 Task: Look for products in the category "Aromatherapy & Essential Oils" from Sprouts only.
Action: Mouse moved to (282, 134)
Screenshot: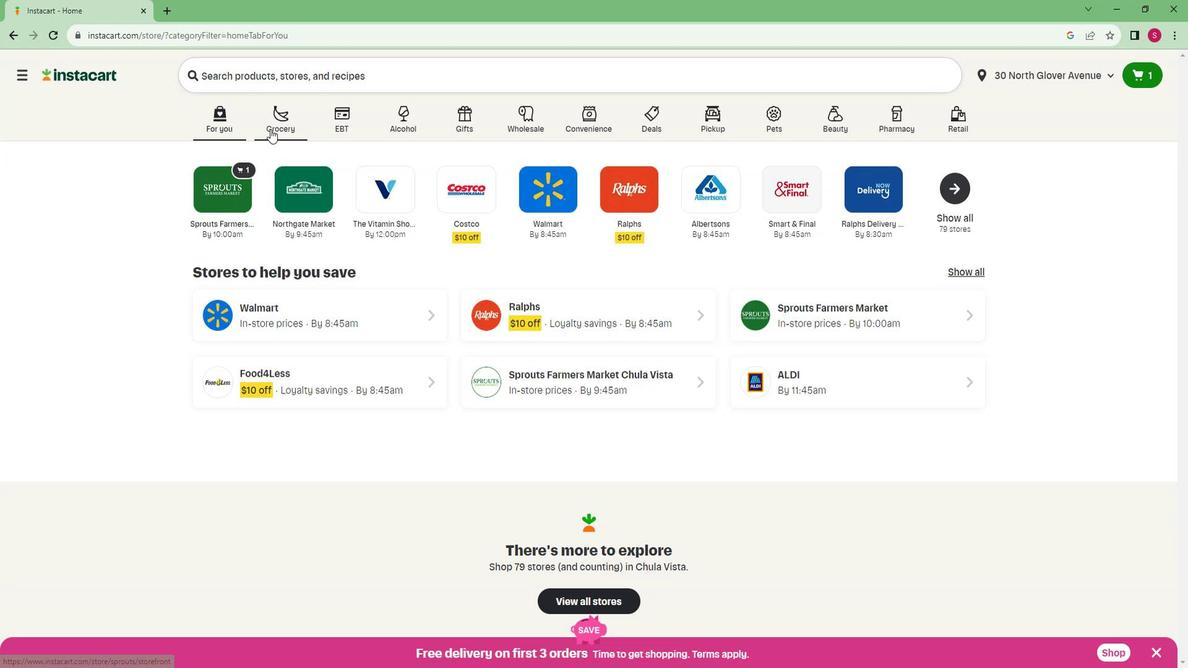
Action: Mouse pressed left at (282, 134)
Screenshot: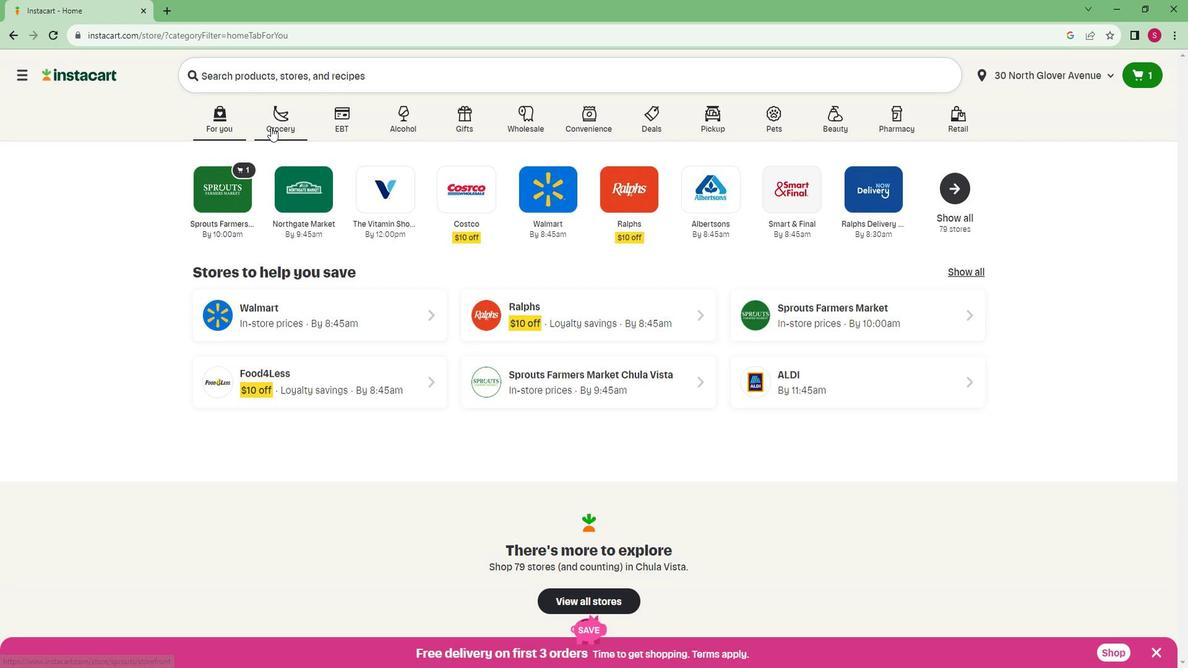 
Action: Mouse moved to (263, 347)
Screenshot: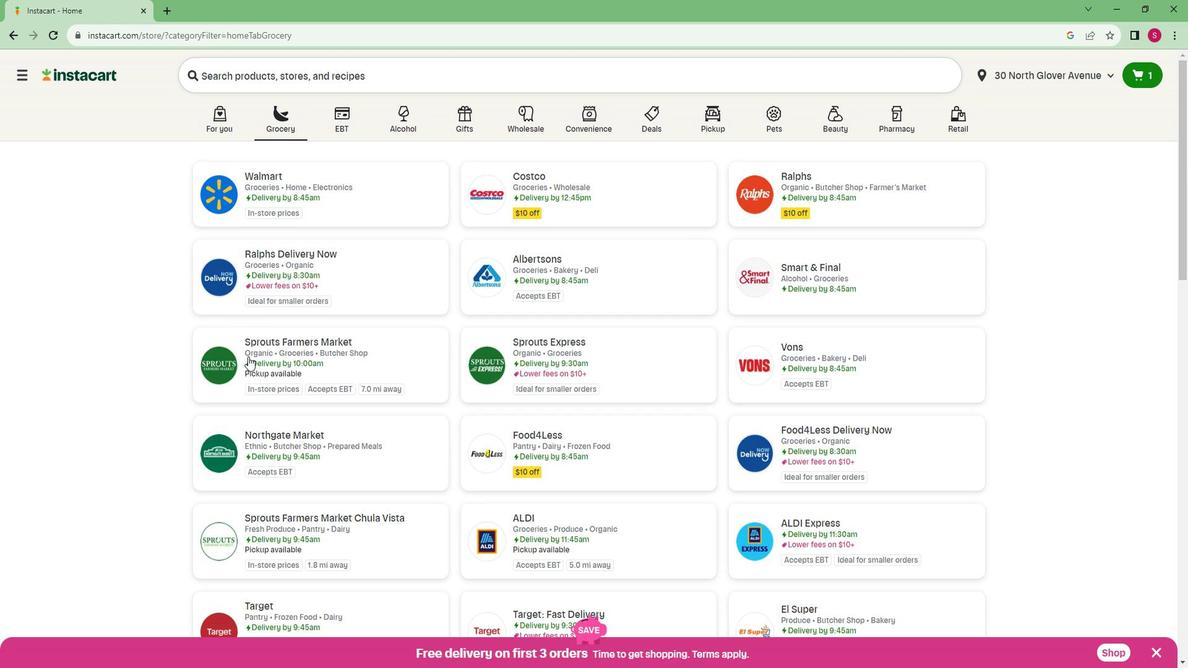 
Action: Mouse pressed left at (263, 347)
Screenshot: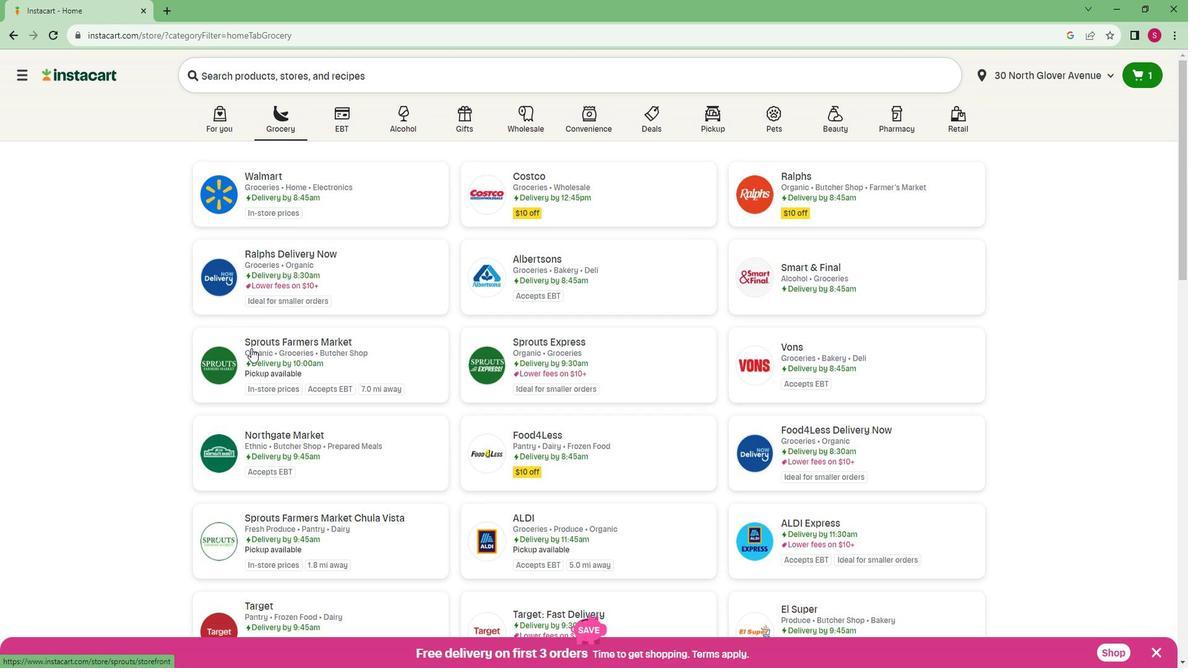 
Action: Mouse moved to (81, 414)
Screenshot: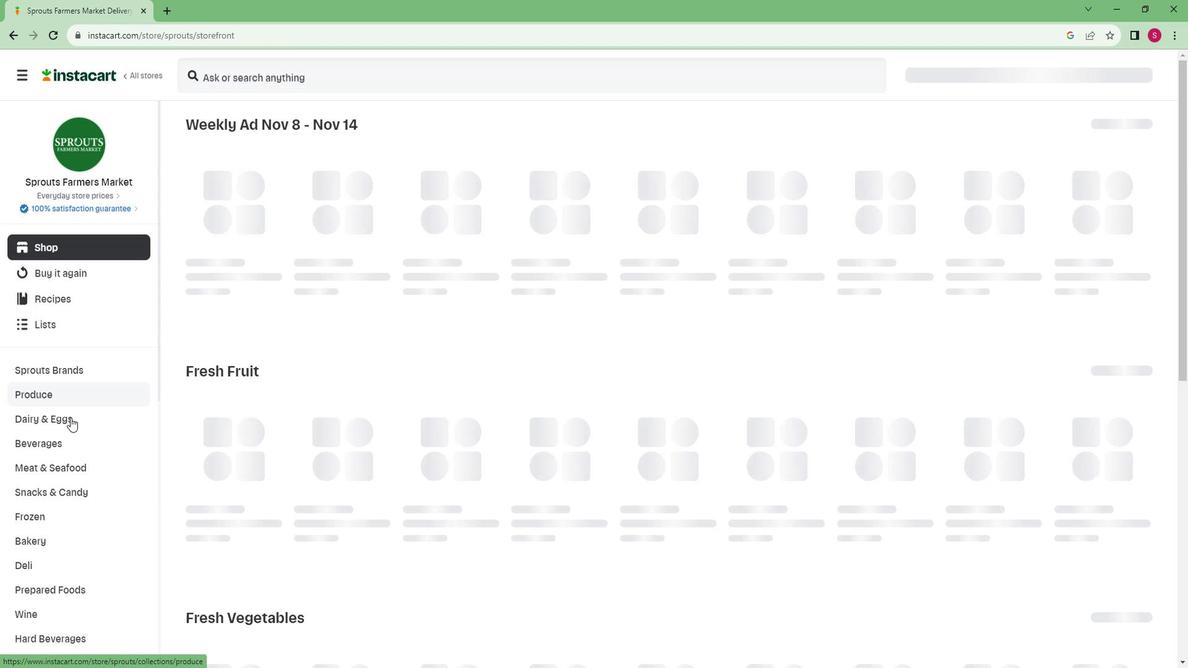 
Action: Mouse scrolled (81, 414) with delta (0, 0)
Screenshot: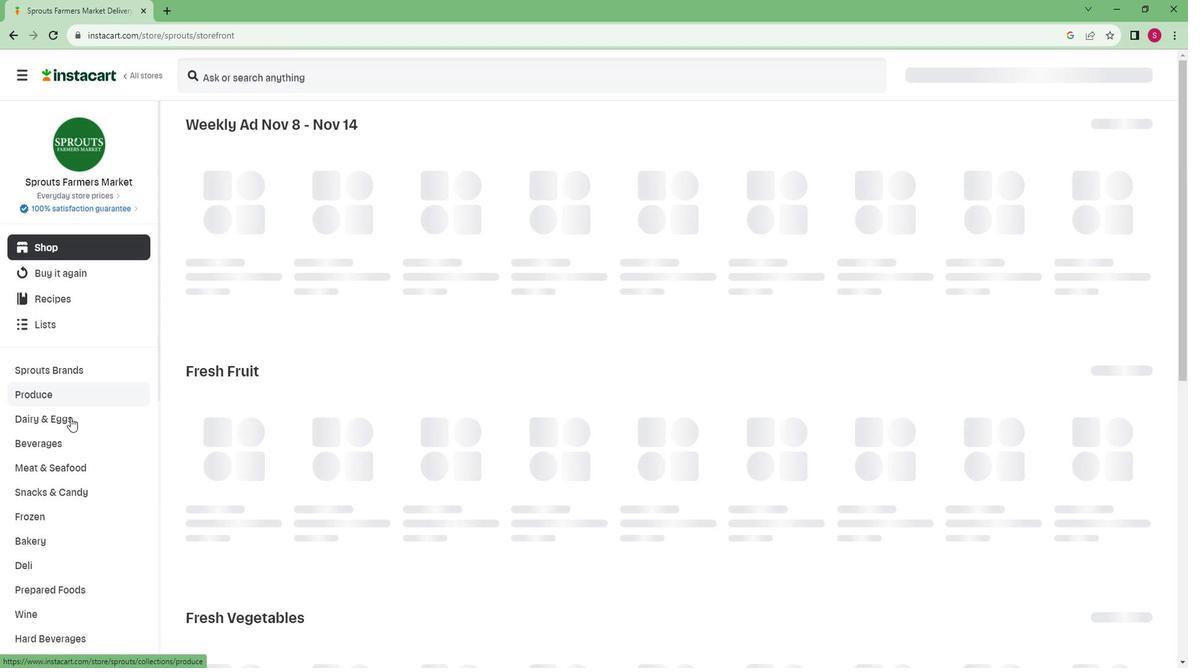
Action: Mouse scrolled (81, 414) with delta (0, 0)
Screenshot: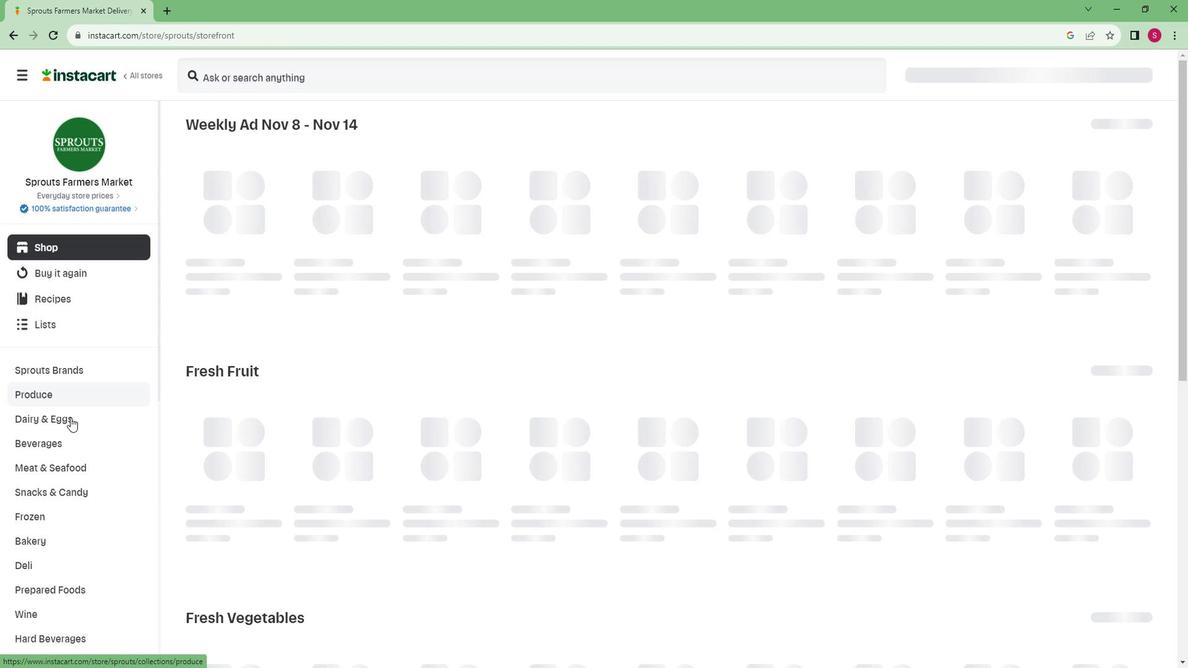 
Action: Mouse scrolled (81, 414) with delta (0, 0)
Screenshot: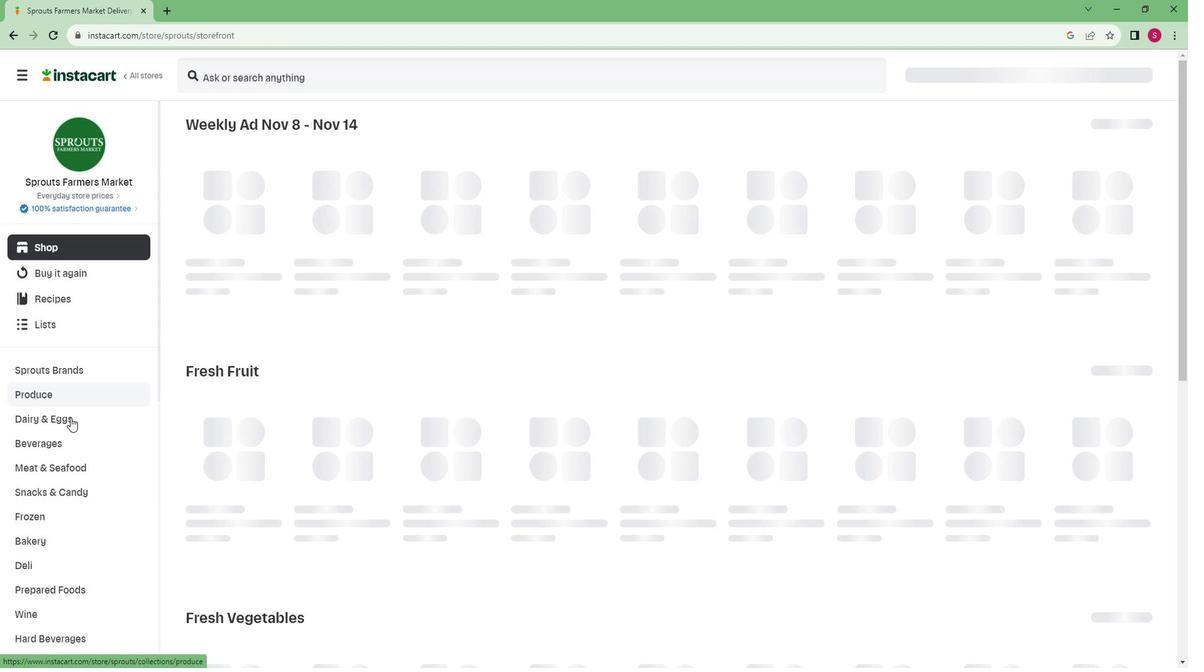 
Action: Mouse scrolled (81, 414) with delta (0, 0)
Screenshot: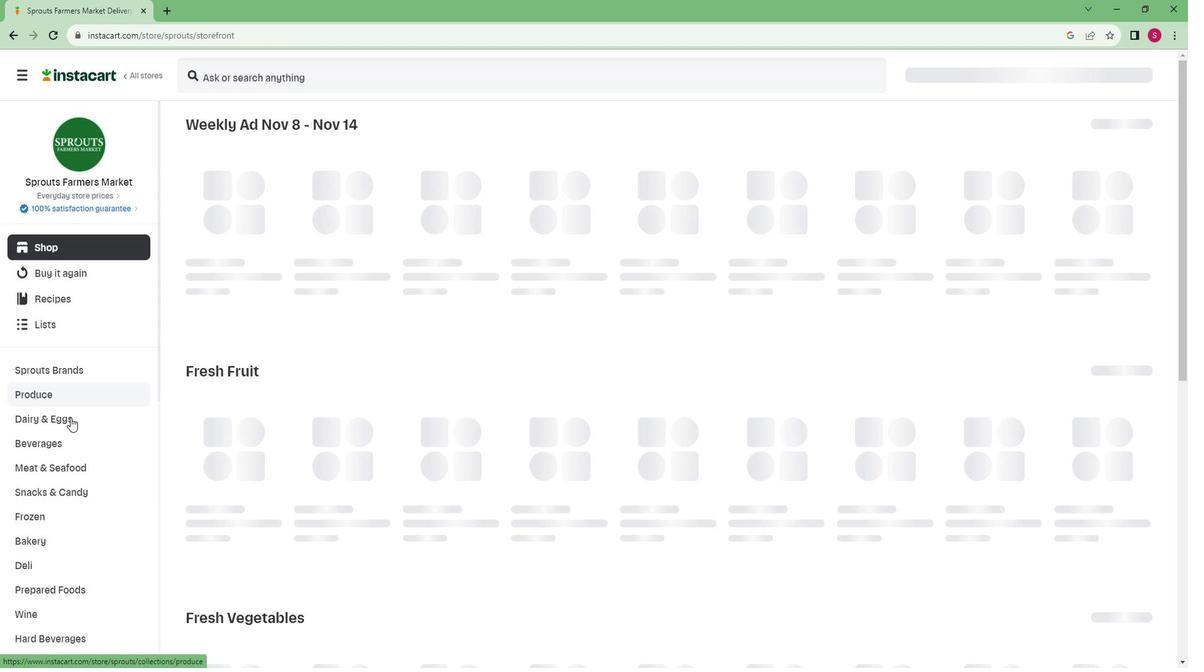 
Action: Mouse moved to (81, 414)
Screenshot: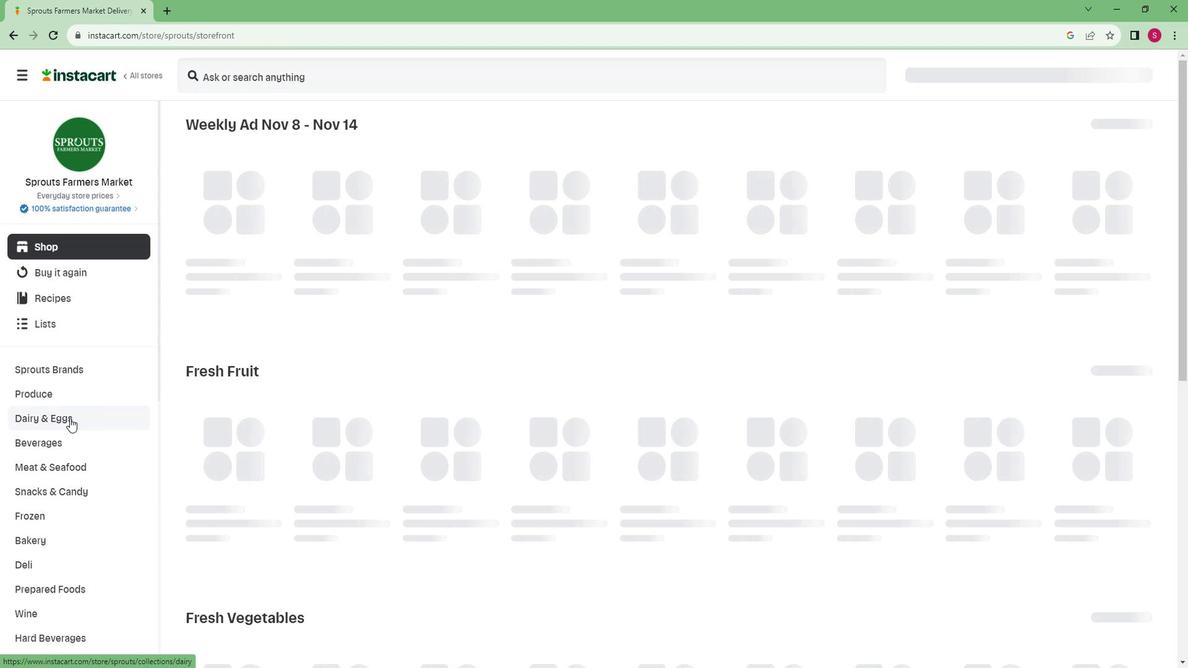 
Action: Mouse scrolled (81, 414) with delta (0, 0)
Screenshot: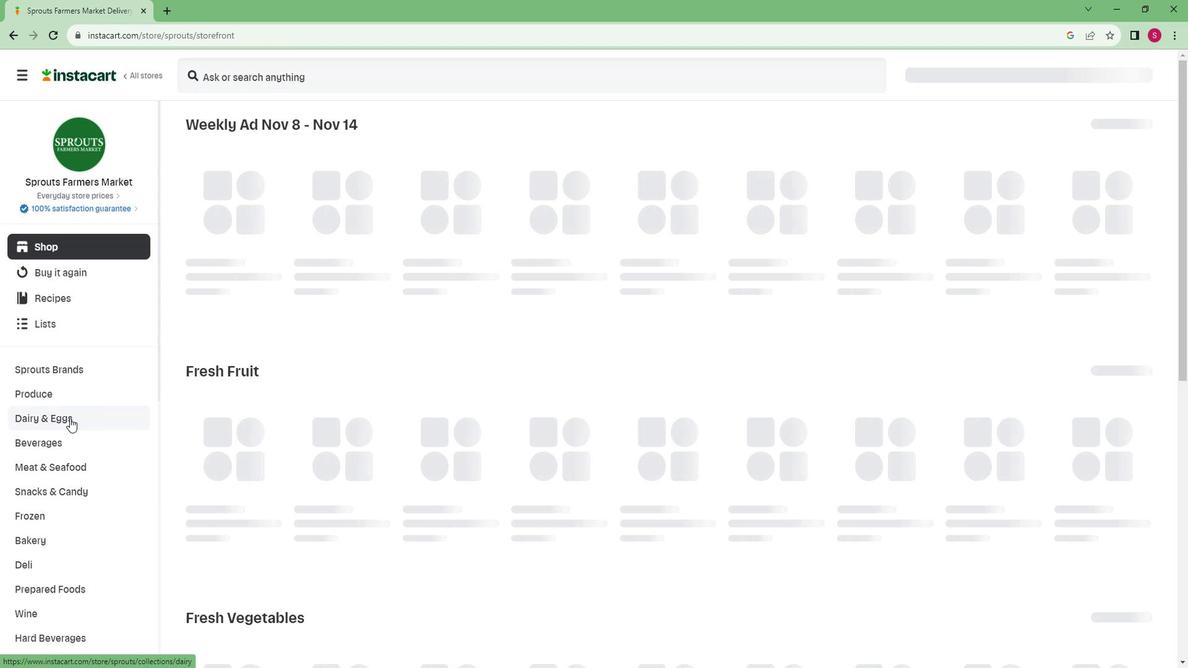 
Action: Mouse moved to (60, 598)
Screenshot: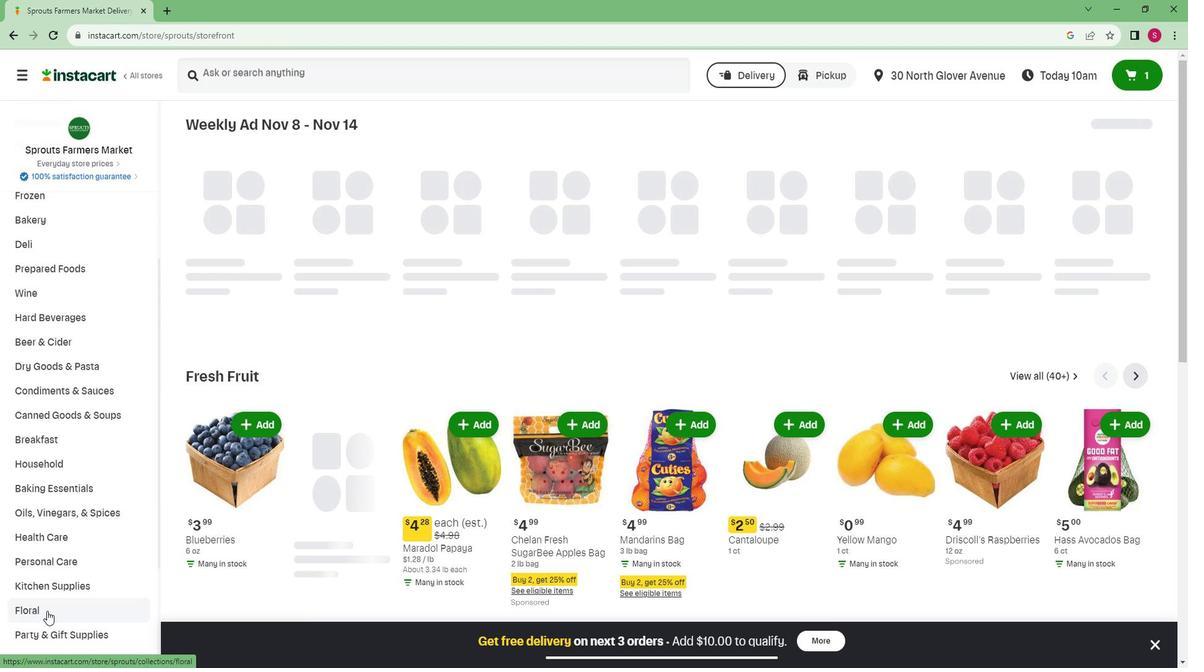
Action: Mouse scrolled (60, 598) with delta (0, 0)
Screenshot: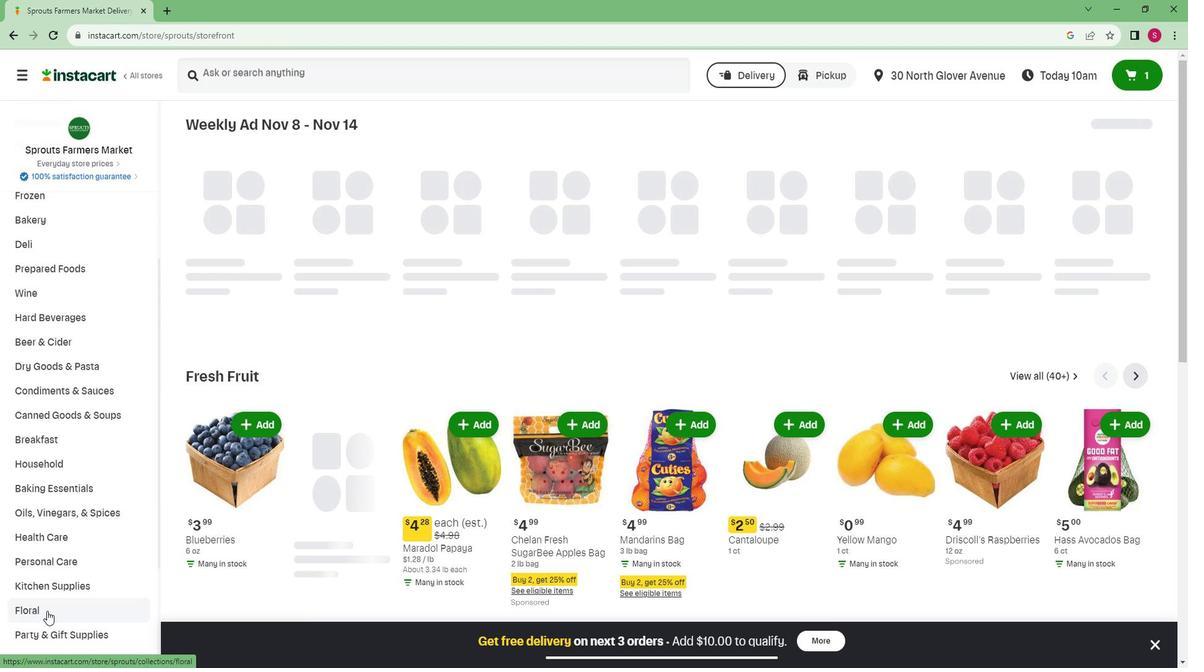 
Action: Mouse moved to (60, 596)
Screenshot: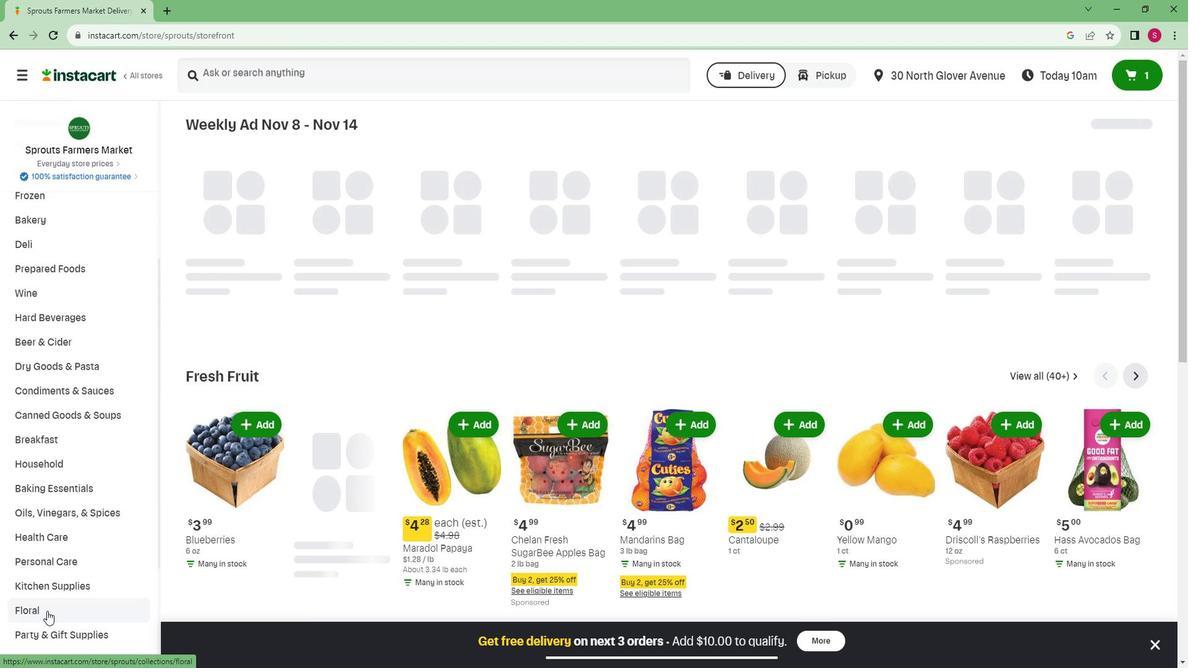 
Action: Mouse scrolled (60, 596) with delta (0, 0)
Screenshot: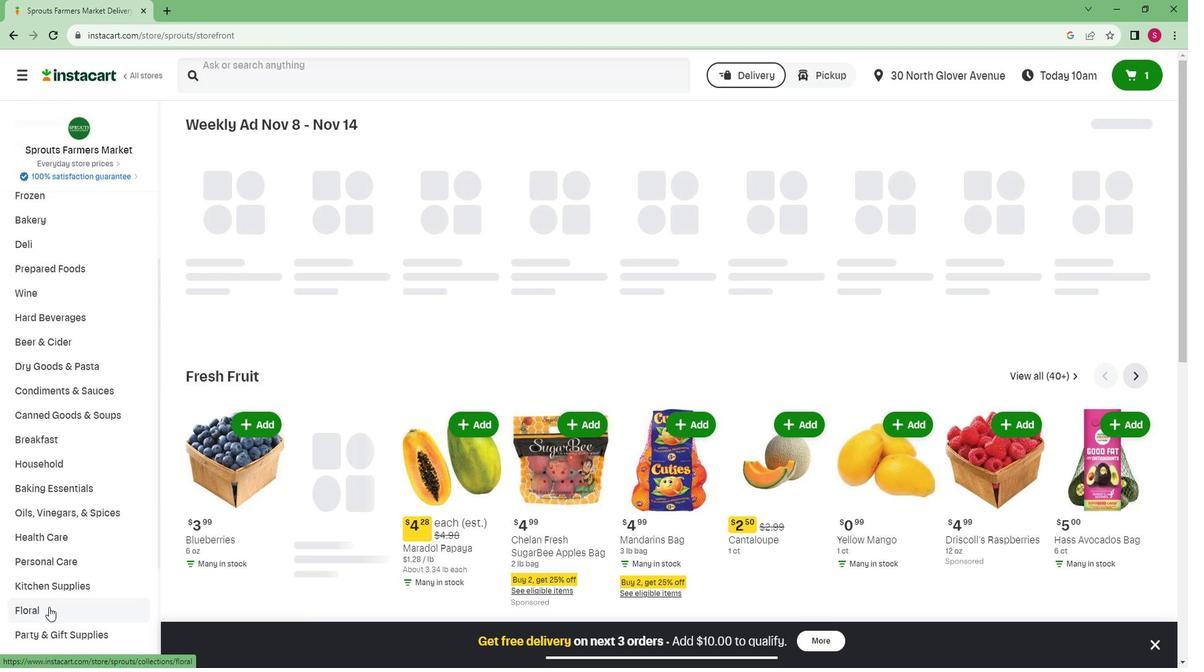 
Action: Mouse moved to (57, 596)
Screenshot: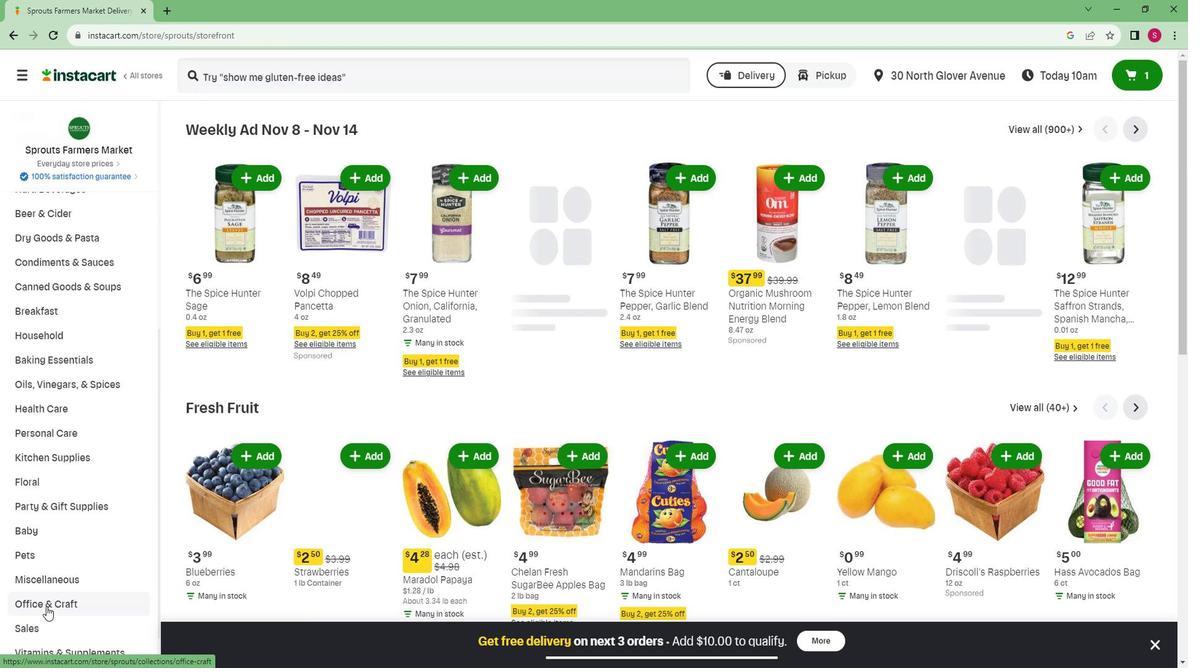 
Action: Mouse scrolled (57, 595) with delta (0, 0)
Screenshot: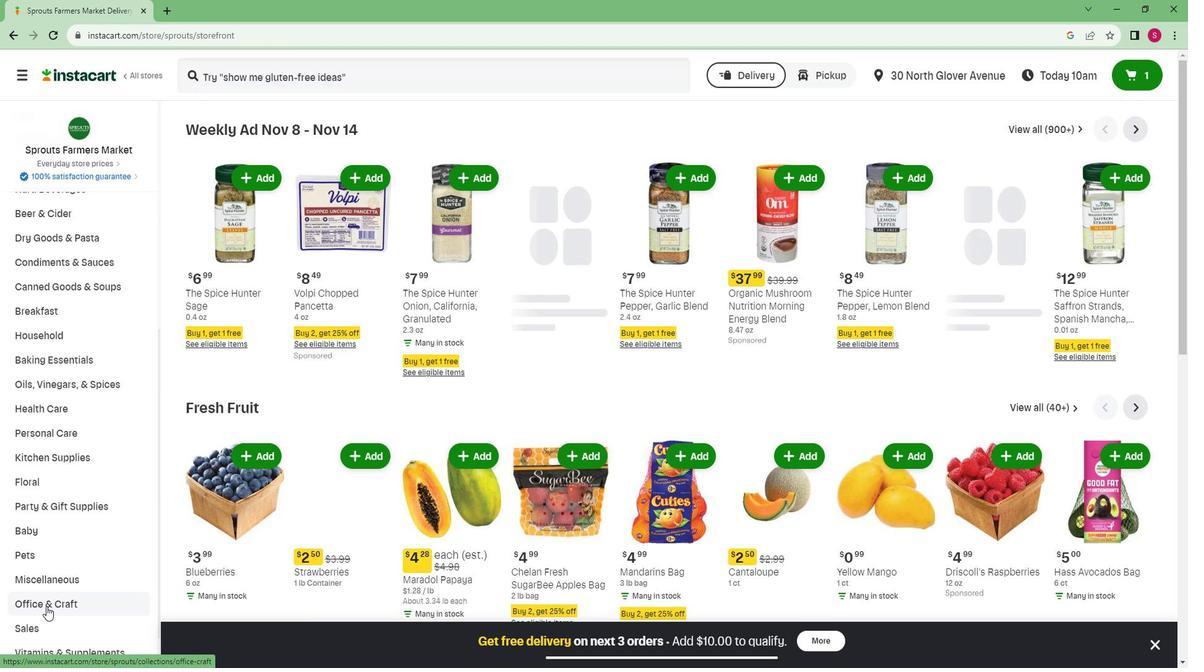 
Action: Mouse scrolled (57, 595) with delta (0, 0)
Screenshot: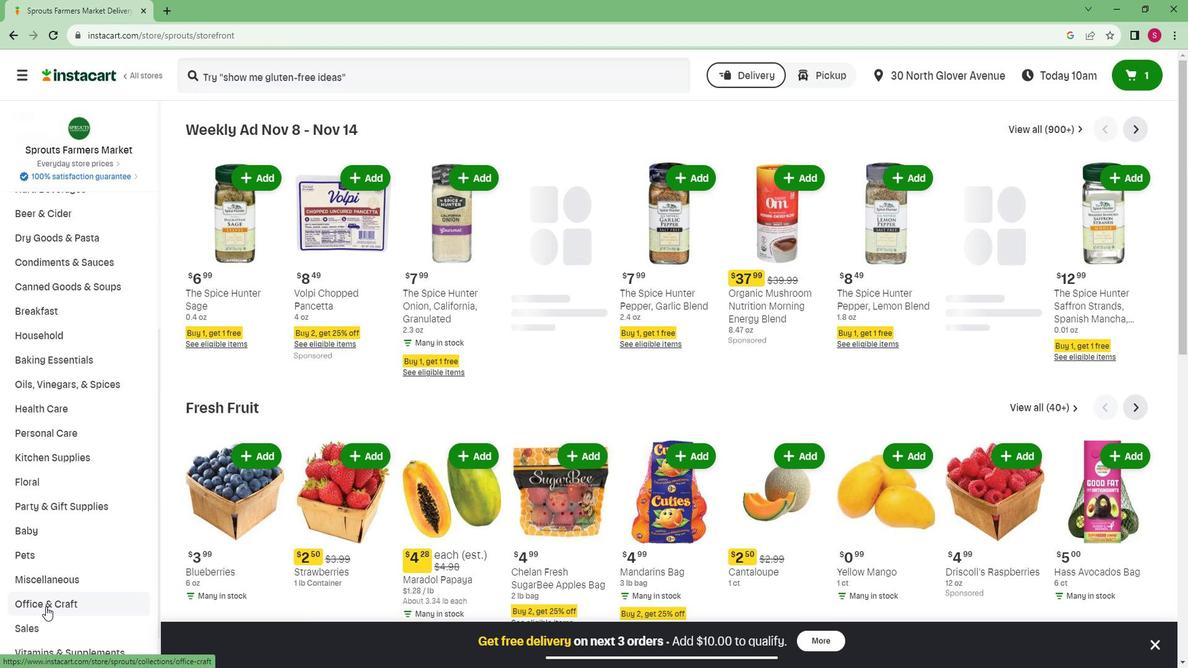 
Action: Mouse moved to (47, 604)
Screenshot: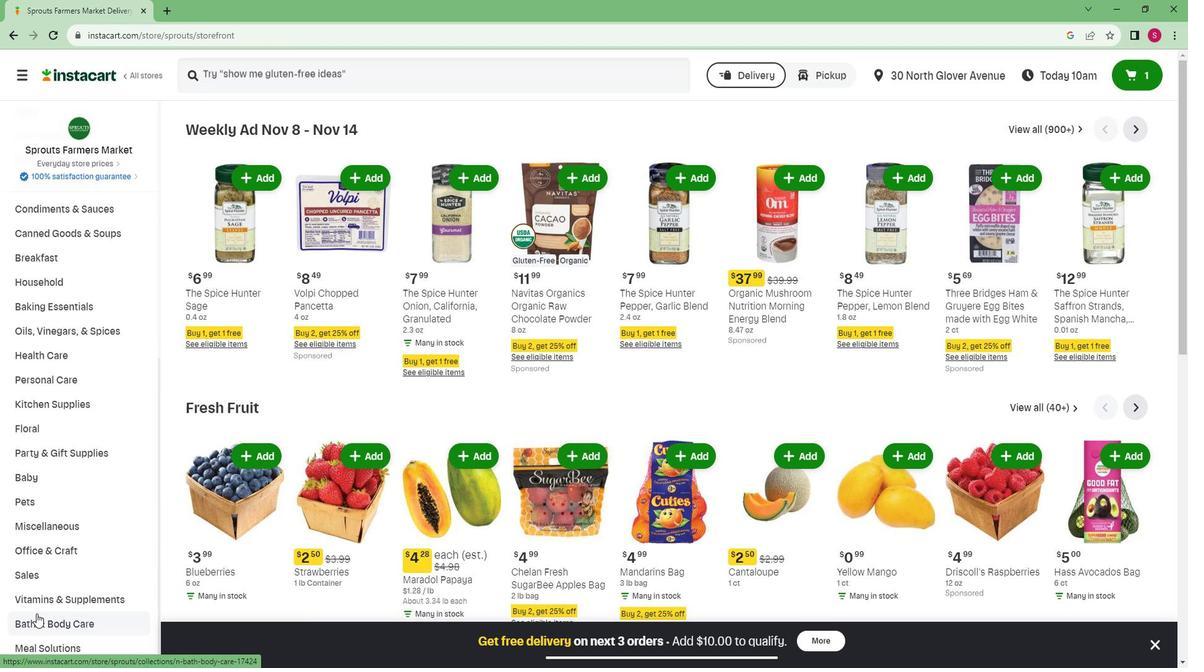 
Action: Mouse pressed left at (47, 604)
Screenshot: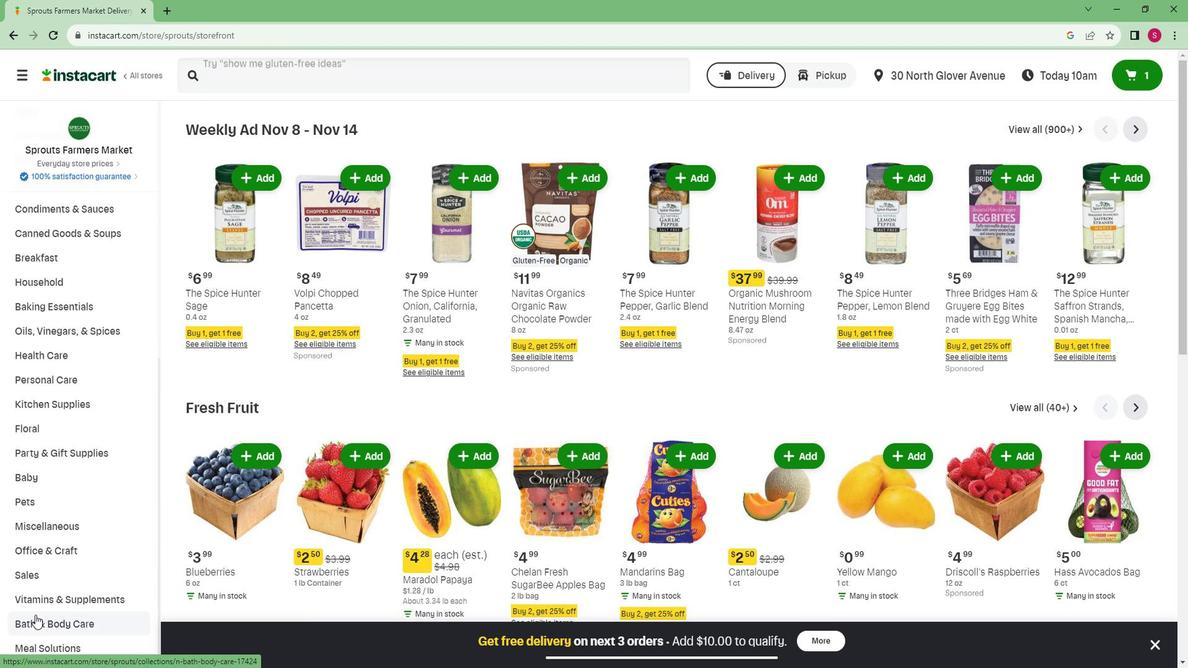 
Action: Mouse moved to (991, 157)
Screenshot: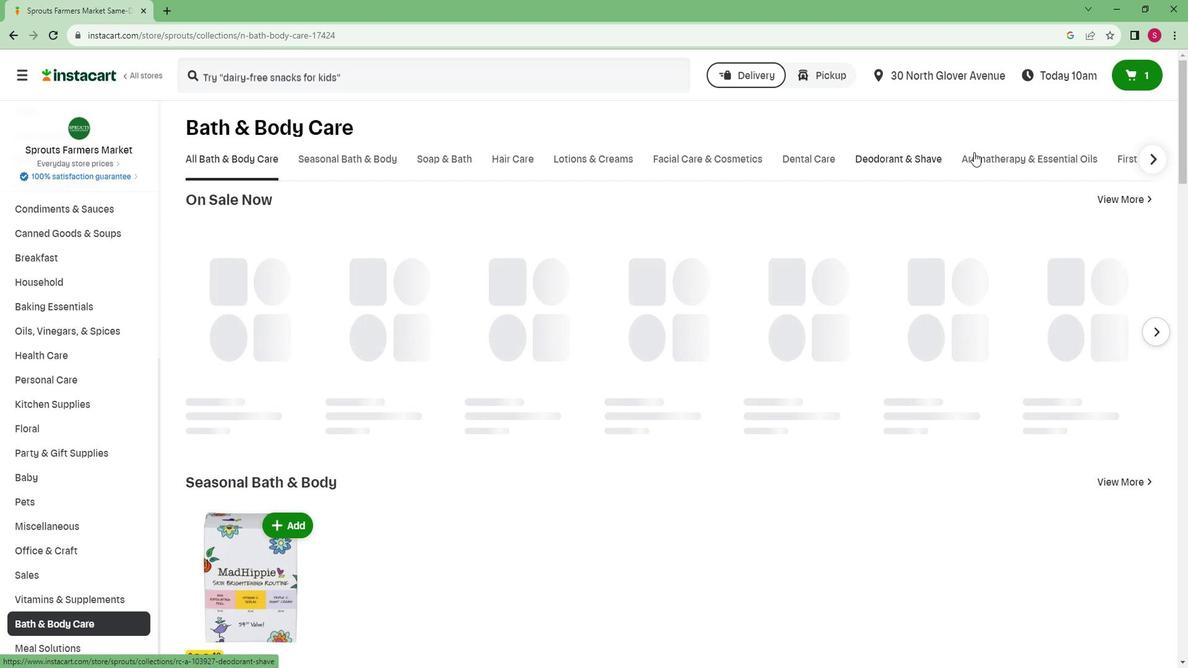 
Action: Mouse pressed left at (991, 157)
Screenshot: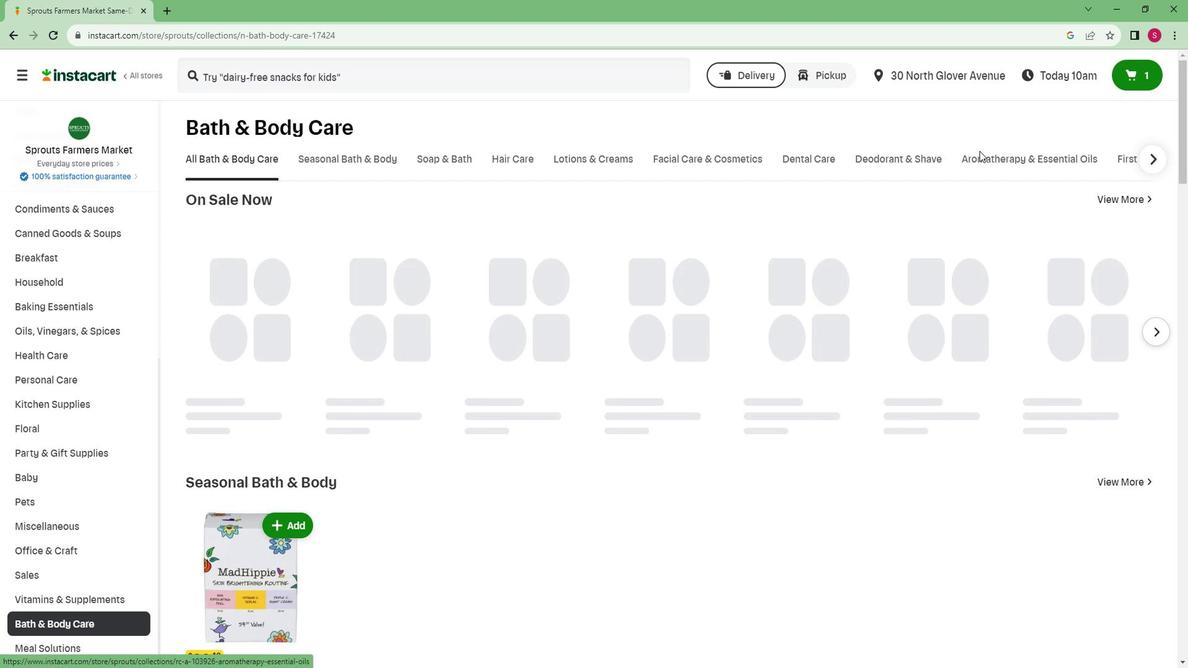
Action: Mouse moved to (983, 165)
Screenshot: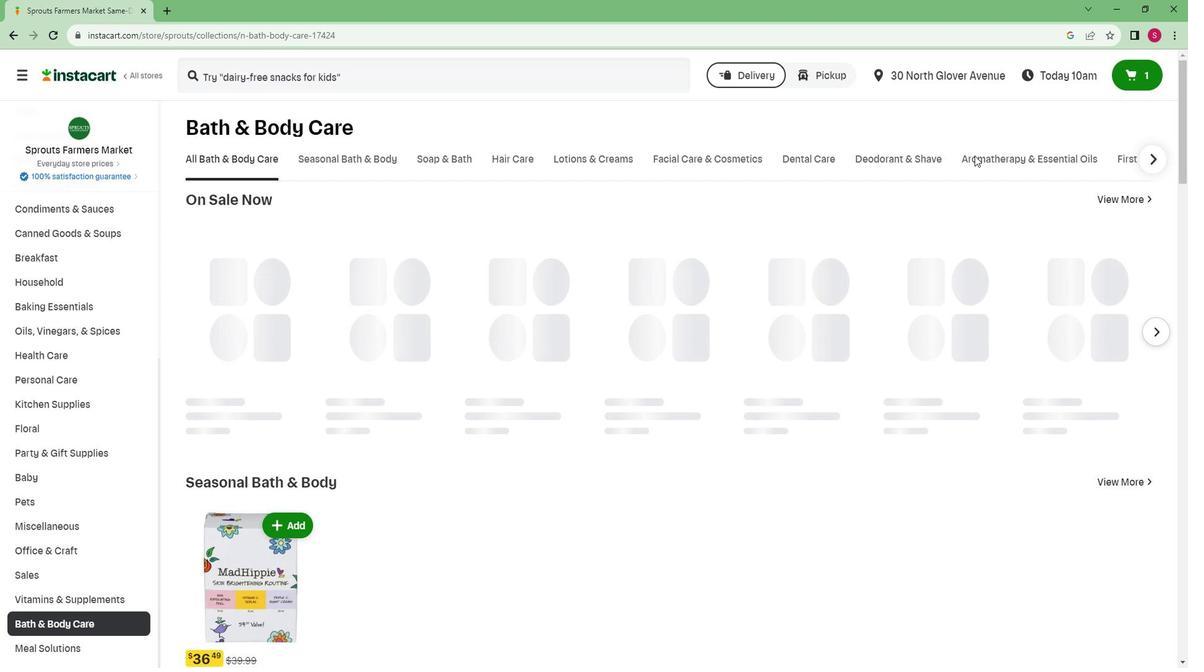 
Action: Mouse pressed left at (983, 165)
Screenshot: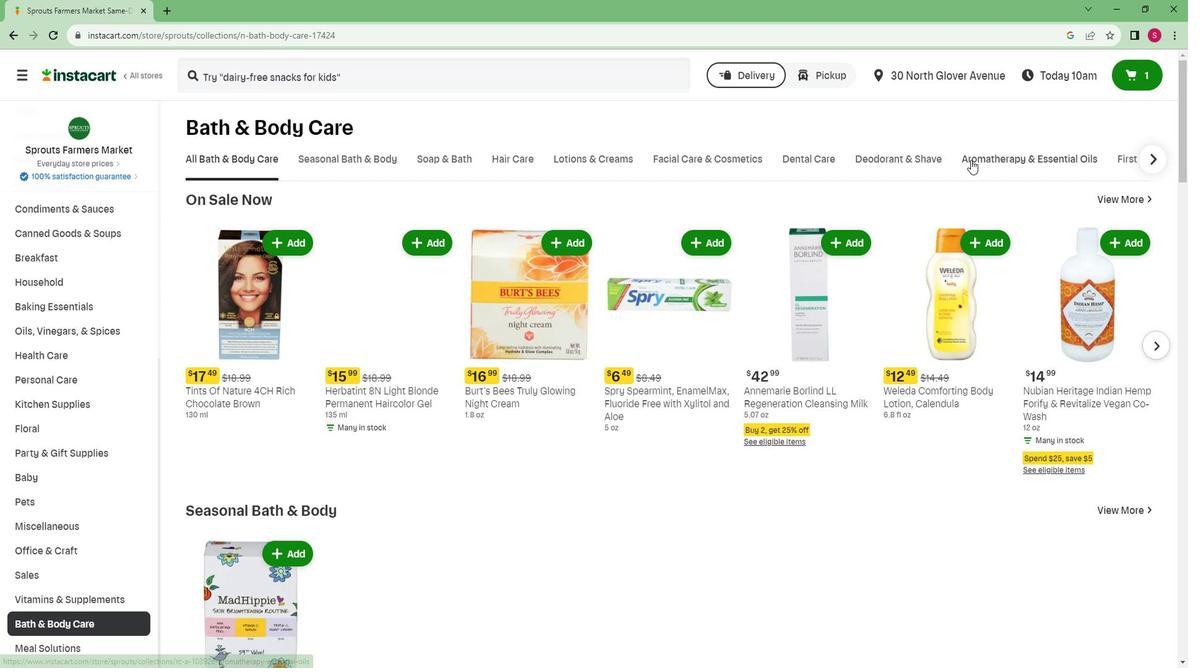
Action: Mouse moved to (271, 211)
Screenshot: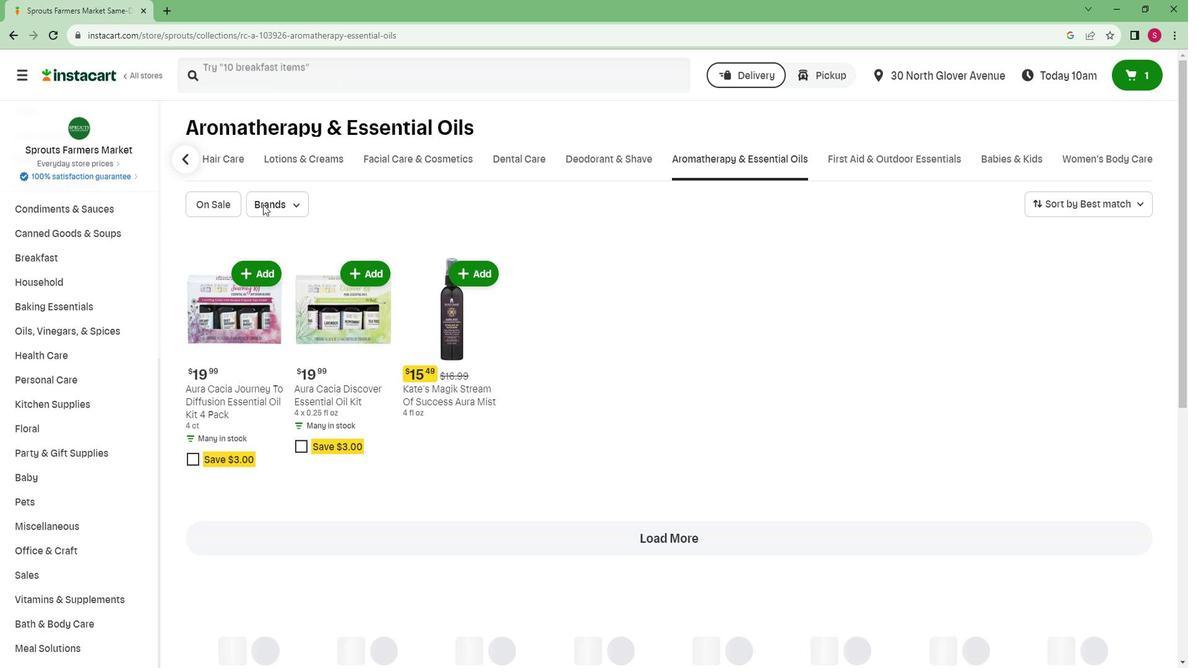 
Action: Mouse pressed left at (271, 211)
Screenshot: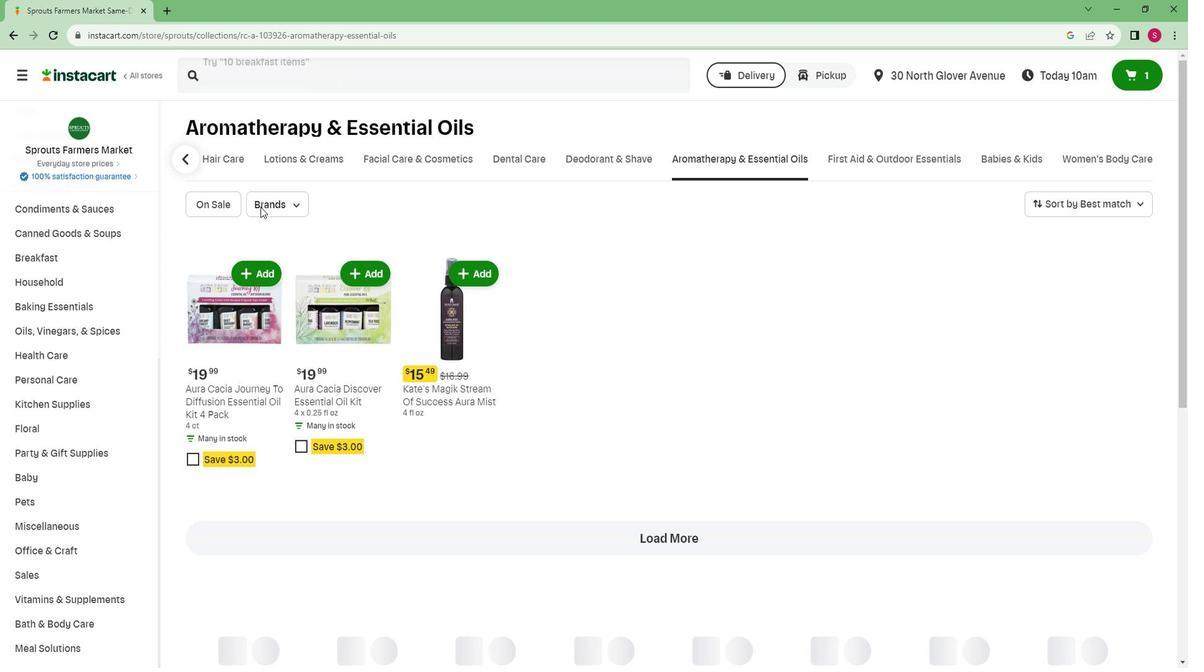 
Action: Mouse moved to (305, 308)
Screenshot: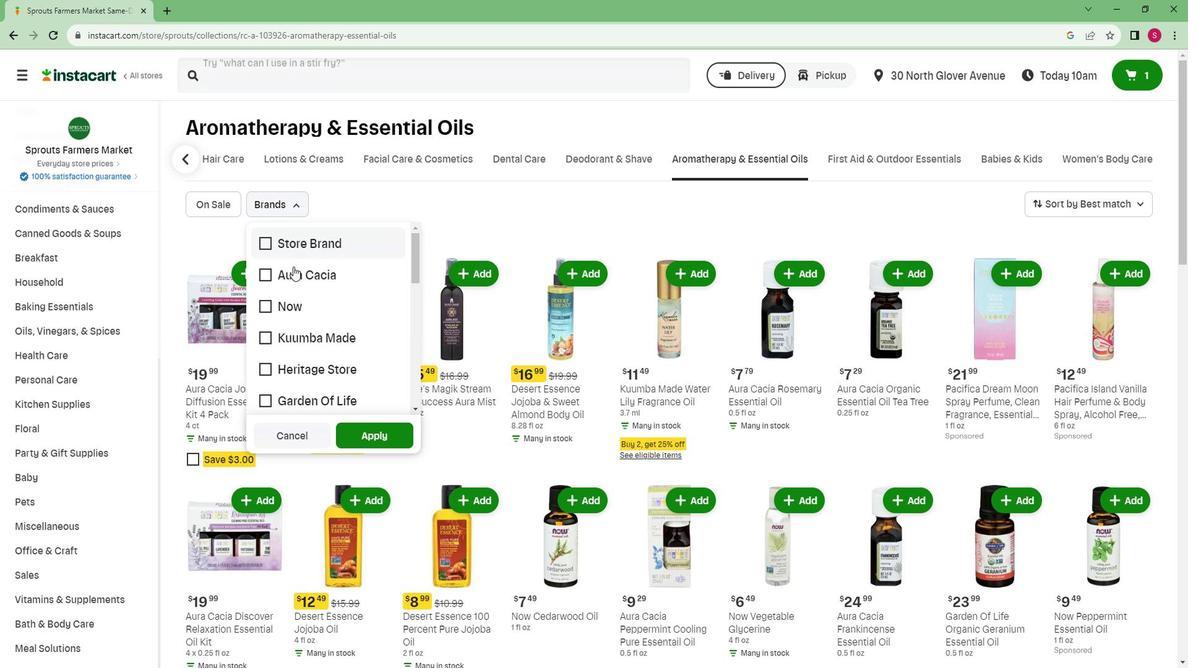
Action: Mouse scrolled (305, 307) with delta (0, 0)
Screenshot: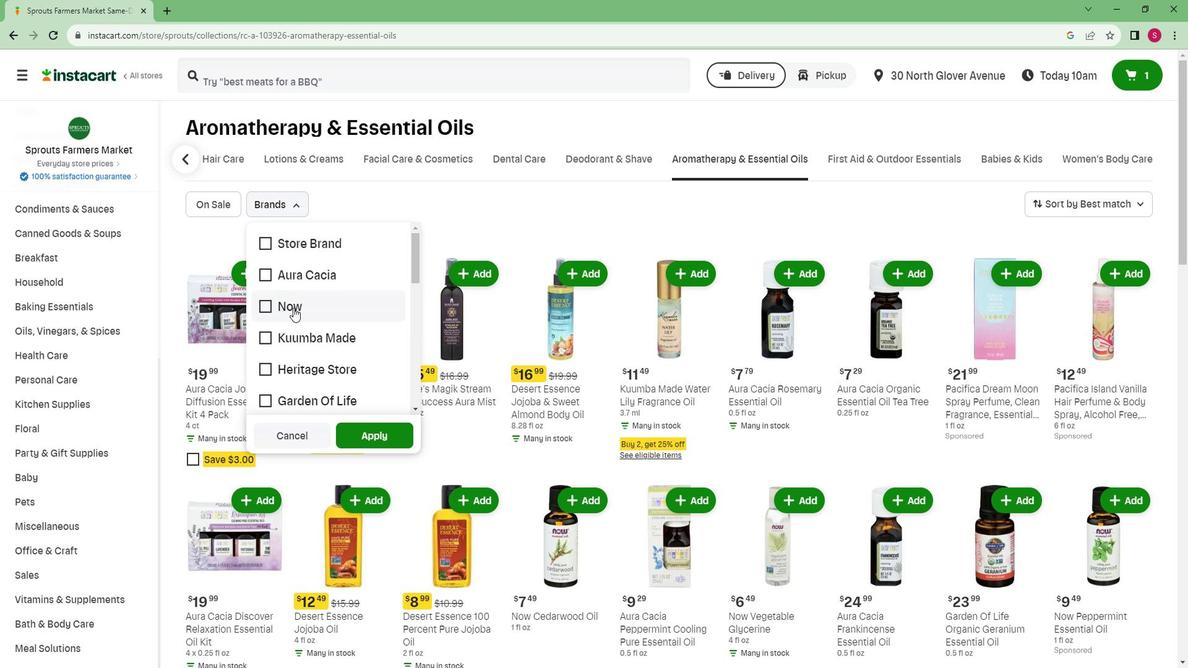 
Action: Mouse scrolled (305, 307) with delta (0, 0)
Screenshot: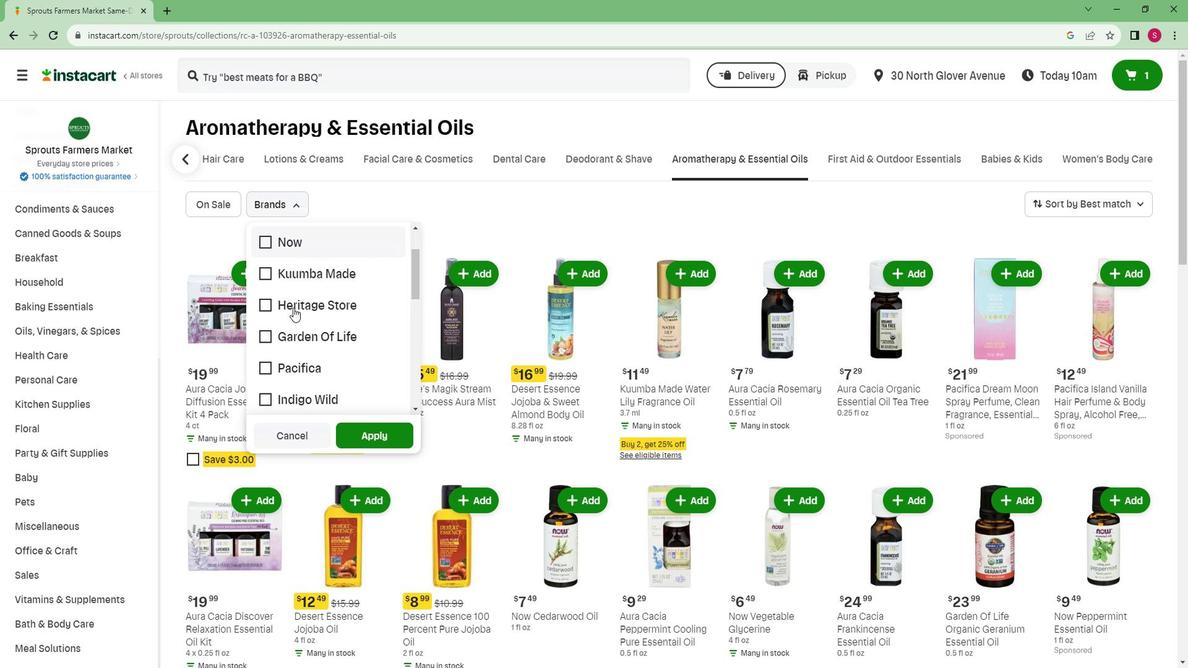 
Action: Mouse scrolled (305, 307) with delta (0, 0)
Screenshot: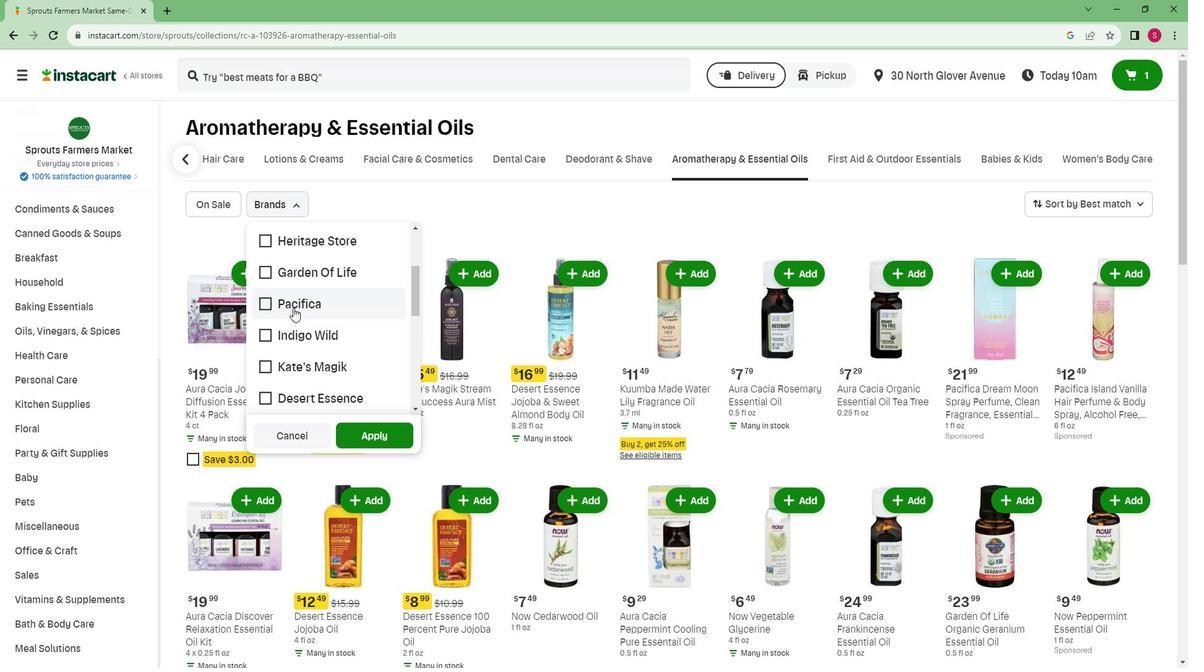 
Action: Mouse scrolled (305, 307) with delta (0, 0)
Screenshot: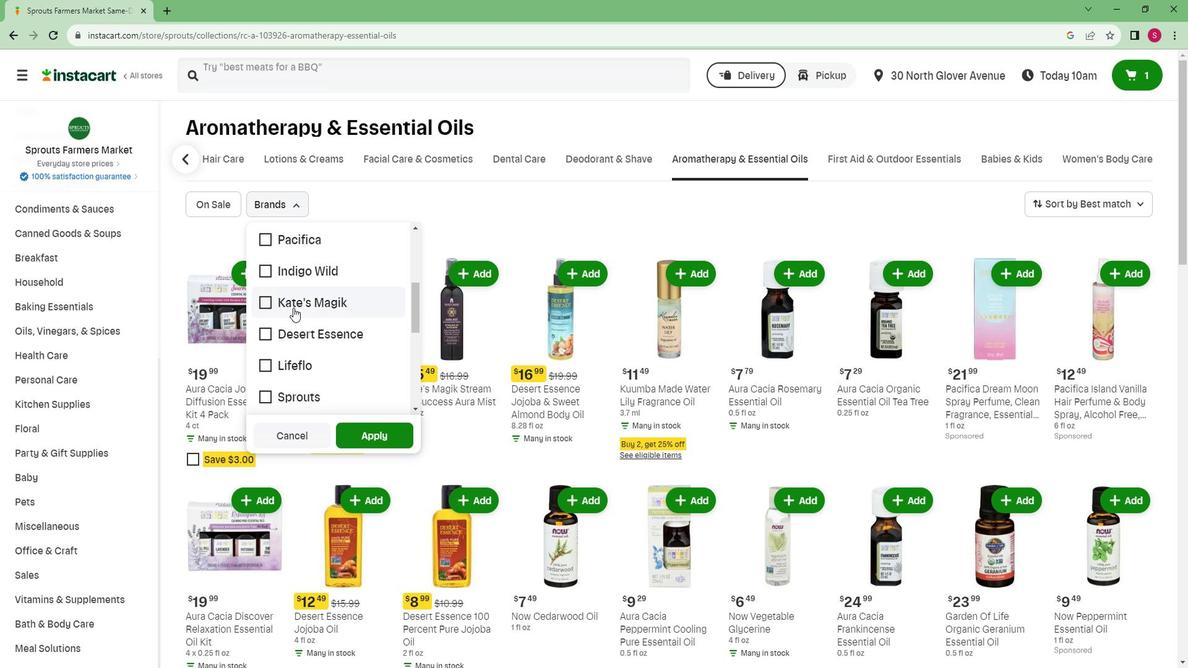 
Action: Mouse moved to (302, 332)
Screenshot: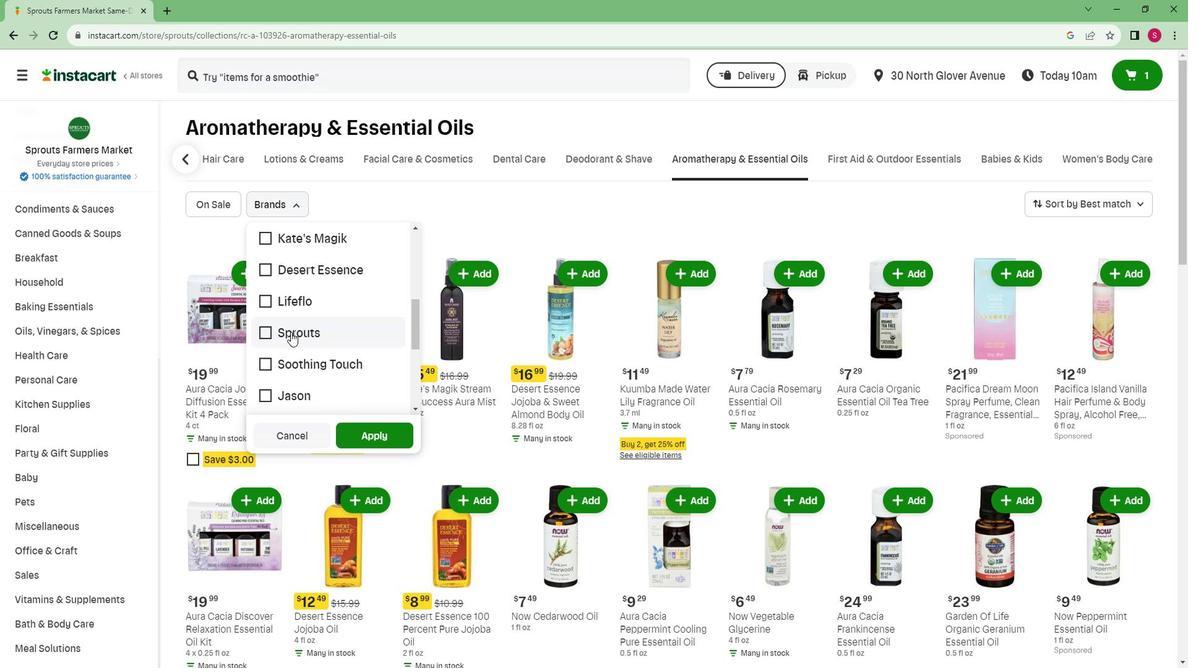 
Action: Mouse pressed left at (302, 332)
Screenshot: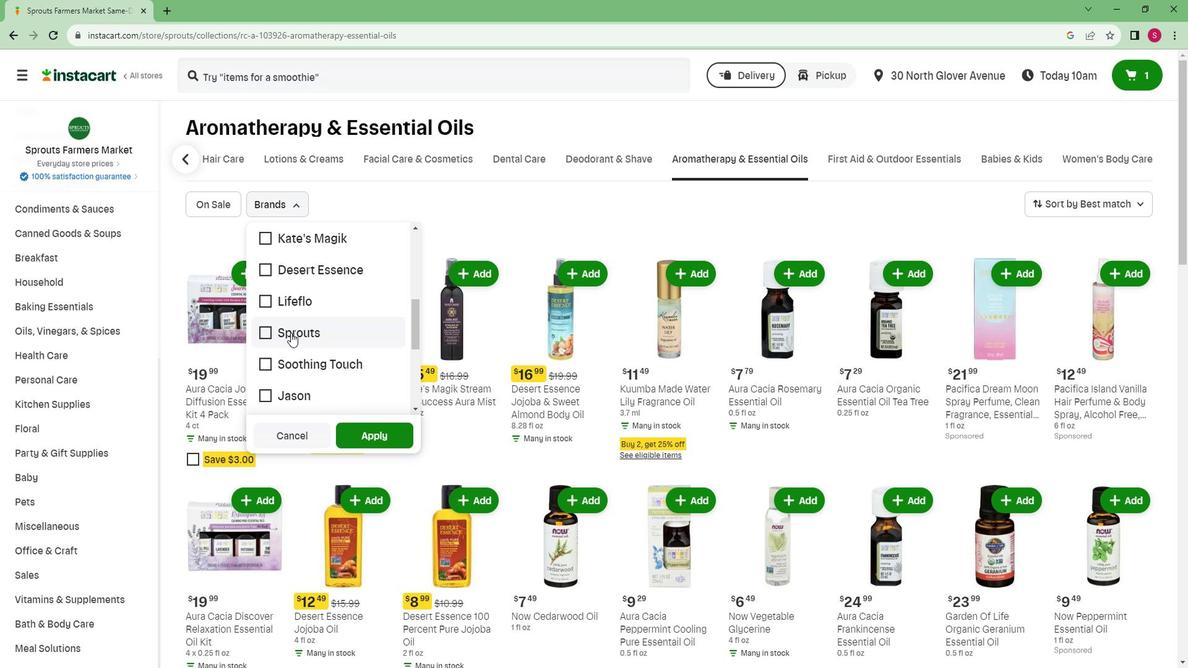 
Action: Mouse moved to (373, 425)
Screenshot: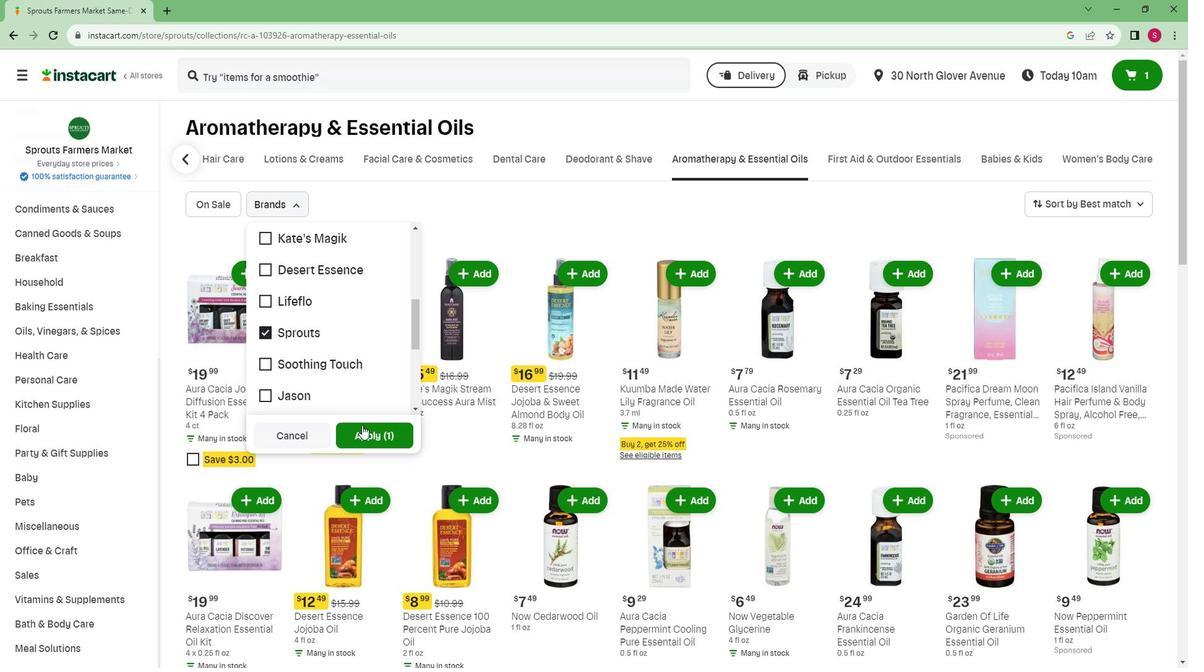 
Action: Mouse pressed left at (373, 425)
Screenshot: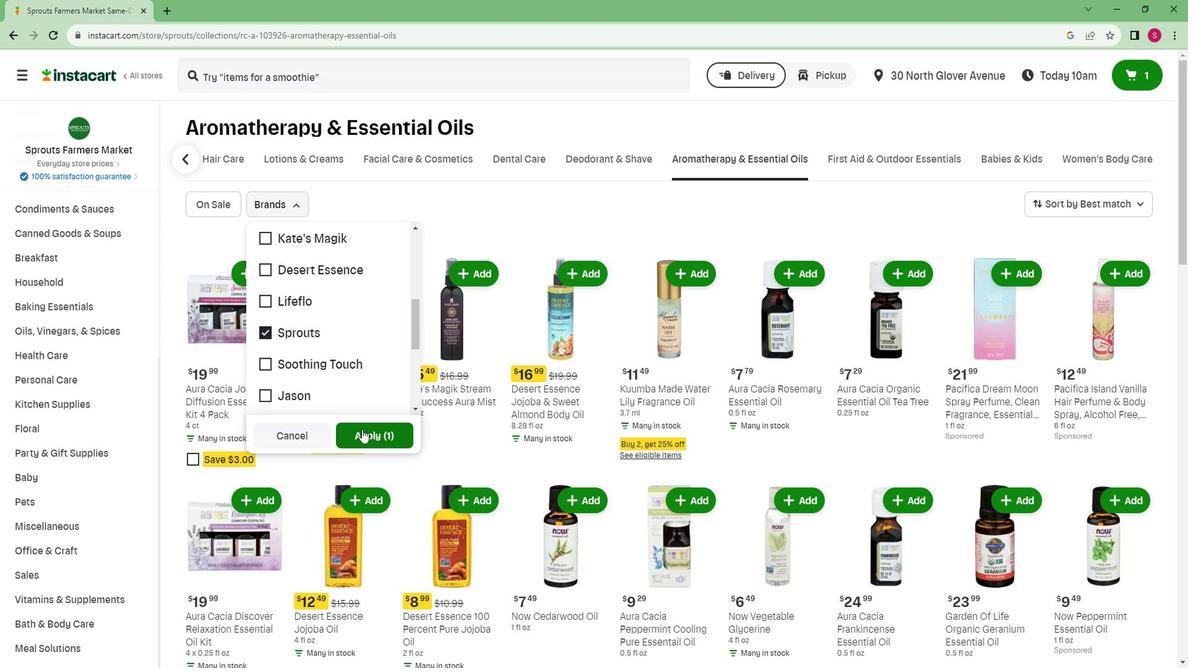 
Action: Mouse moved to (447, 326)
Screenshot: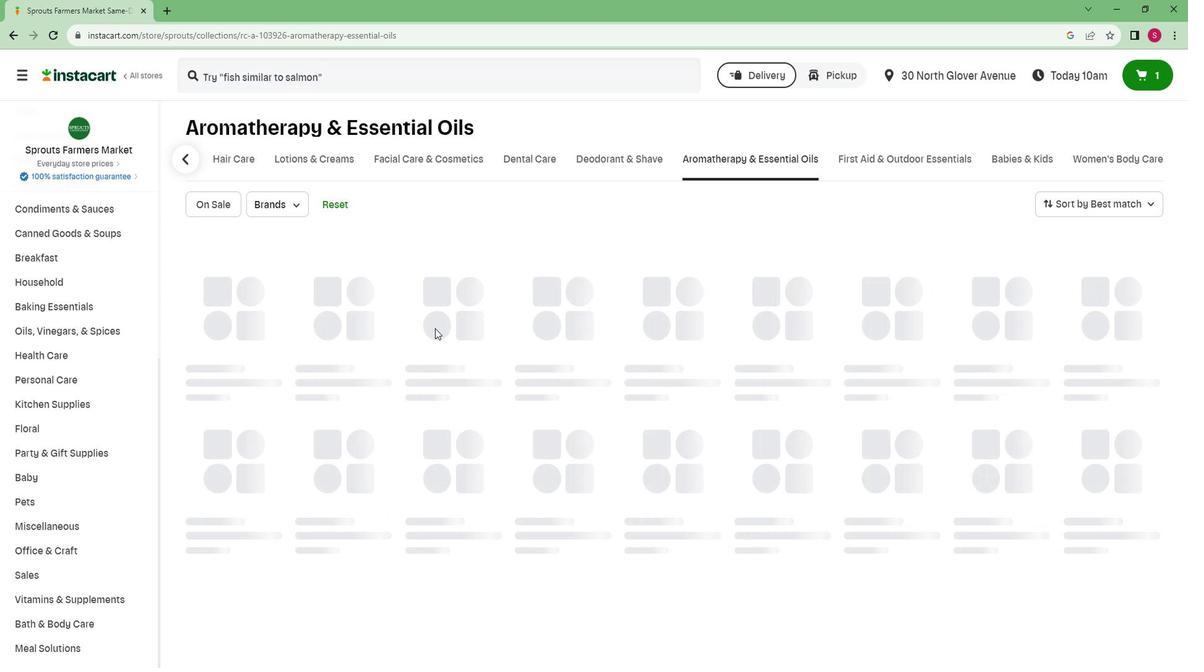 
